 Task: Create a due date automation trigger when advanced on, 2 hours after a card is due add basic in list "Resume".
Action: Mouse moved to (1171, 93)
Screenshot: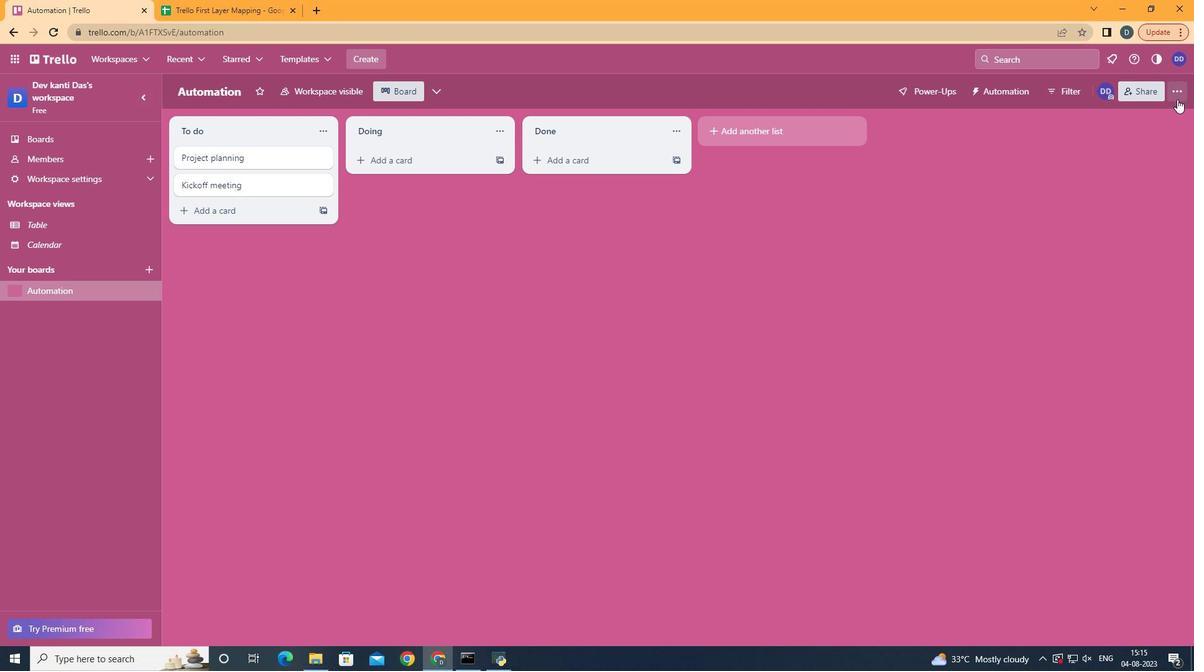
Action: Mouse pressed left at (1171, 93)
Screenshot: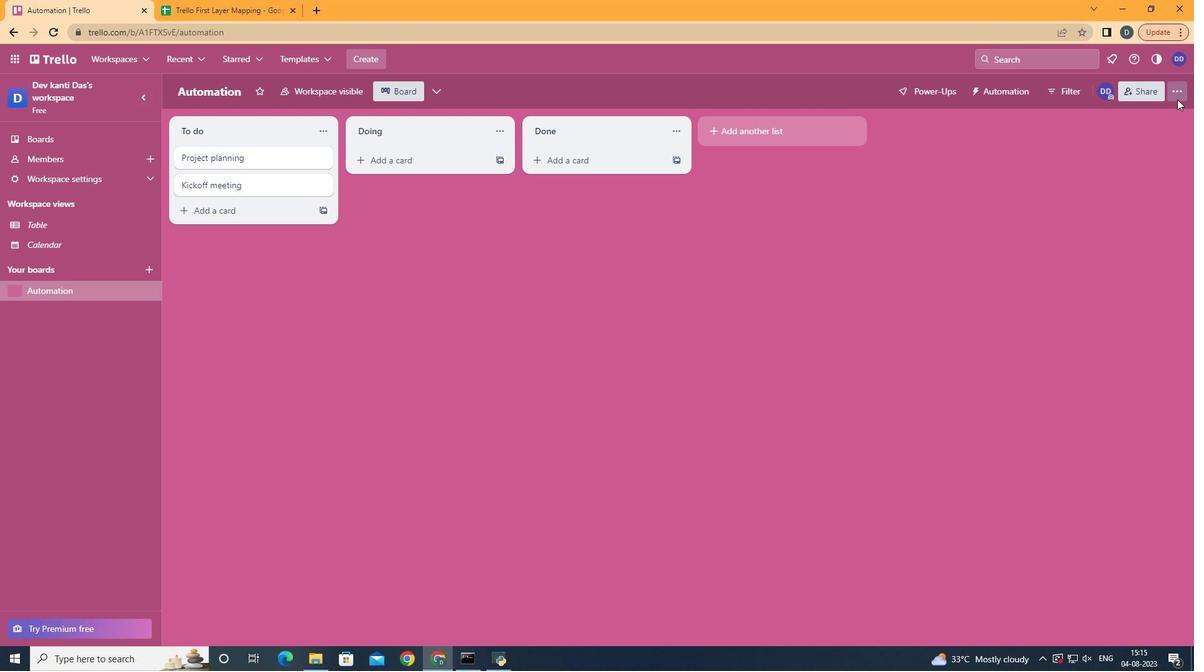 
Action: Mouse moved to (1117, 242)
Screenshot: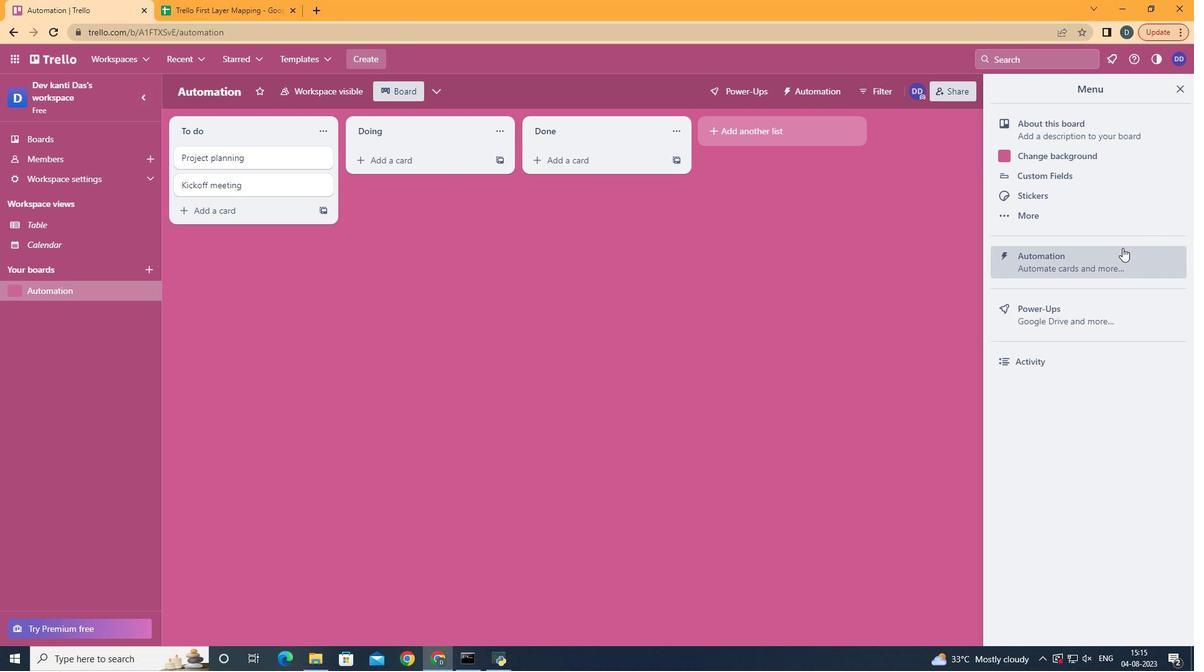 
Action: Mouse pressed left at (1117, 242)
Screenshot: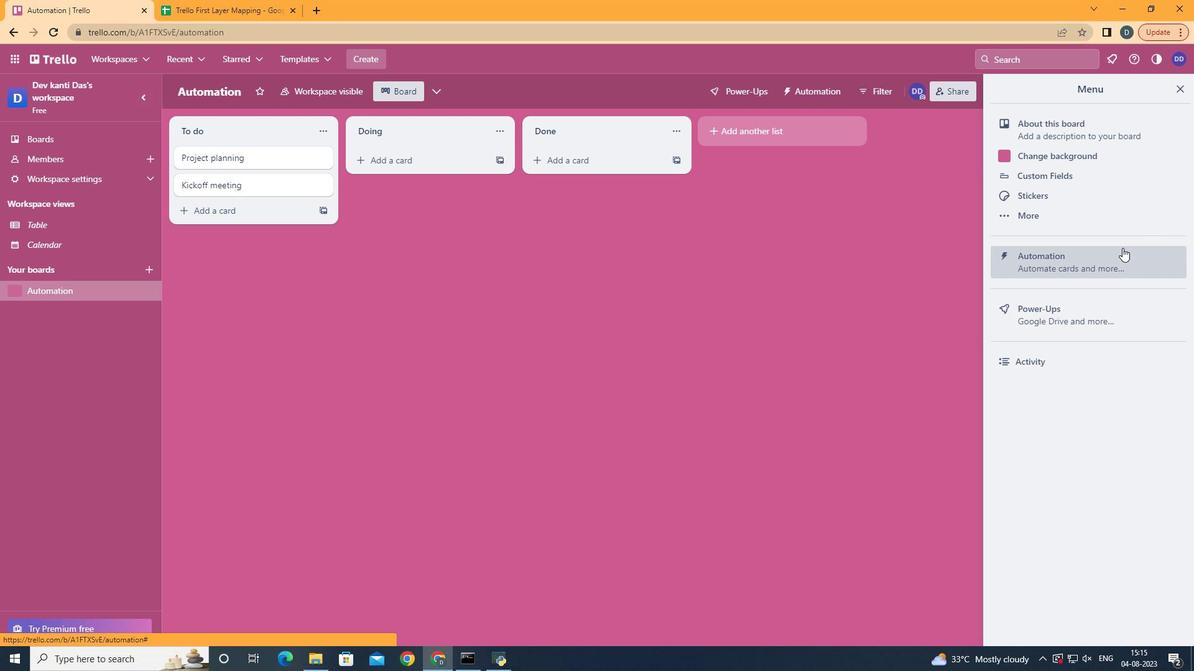 
Action: Mouse moved to (213, 251)
Screenshot: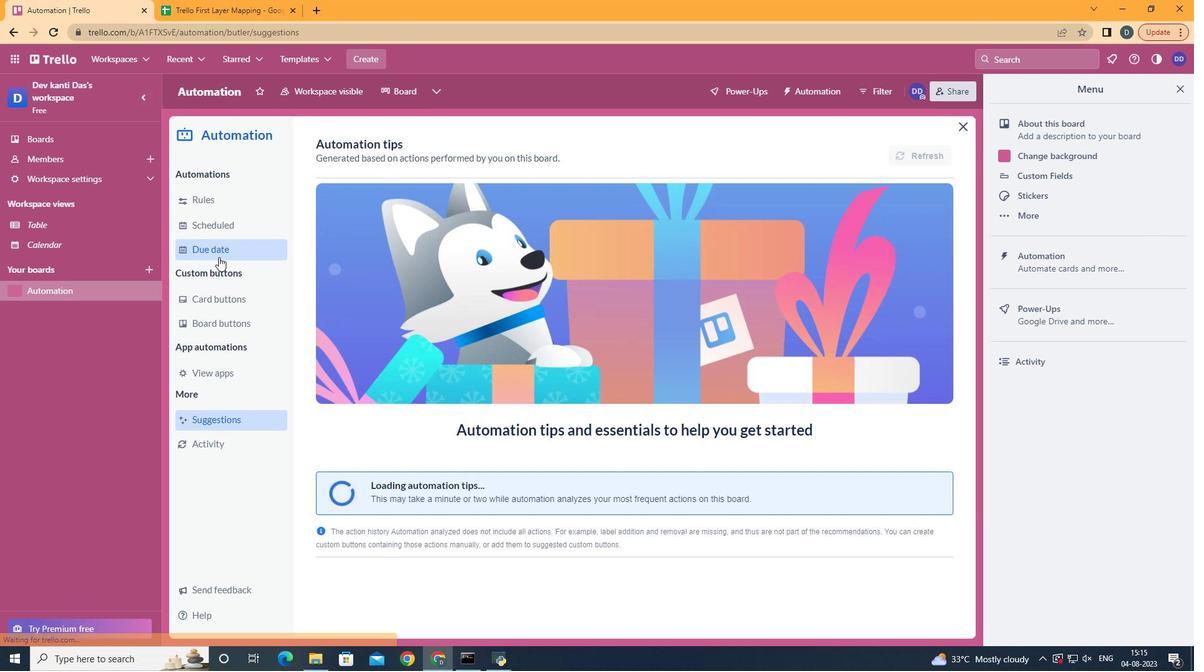 
Action: Mouse pressed left at (213, 251)
Screenshot: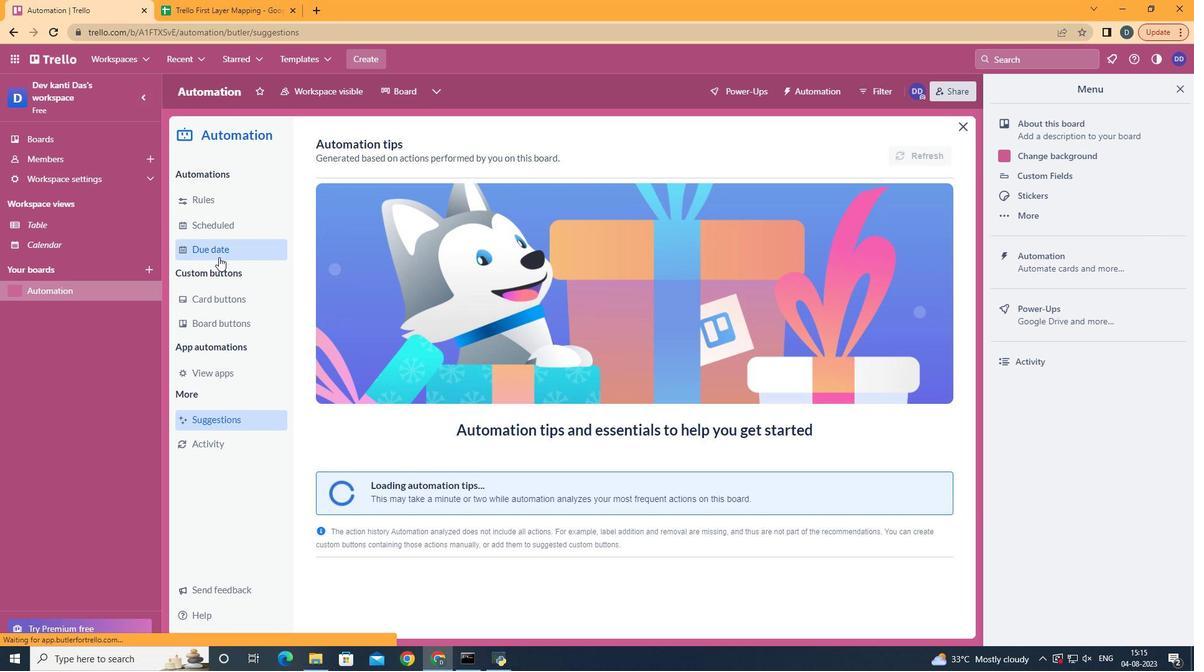 
Action: Mouse moved to (883, 140)
Screenshot: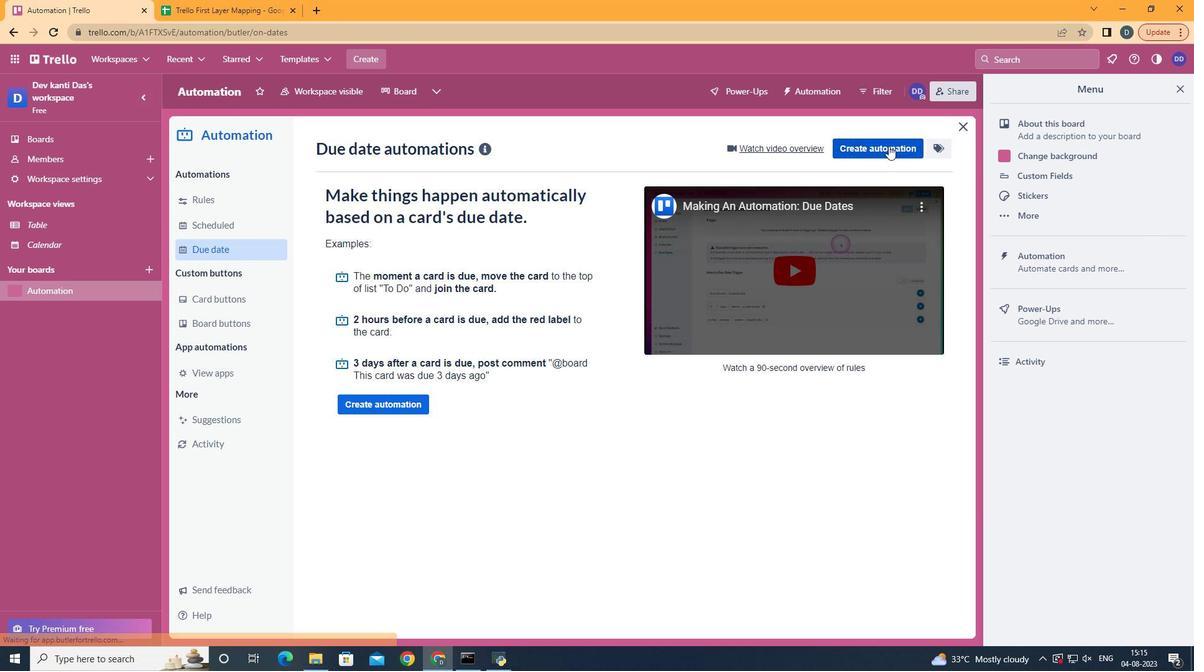
Action: Mouse pressed left at (883, 140)
Screenshot: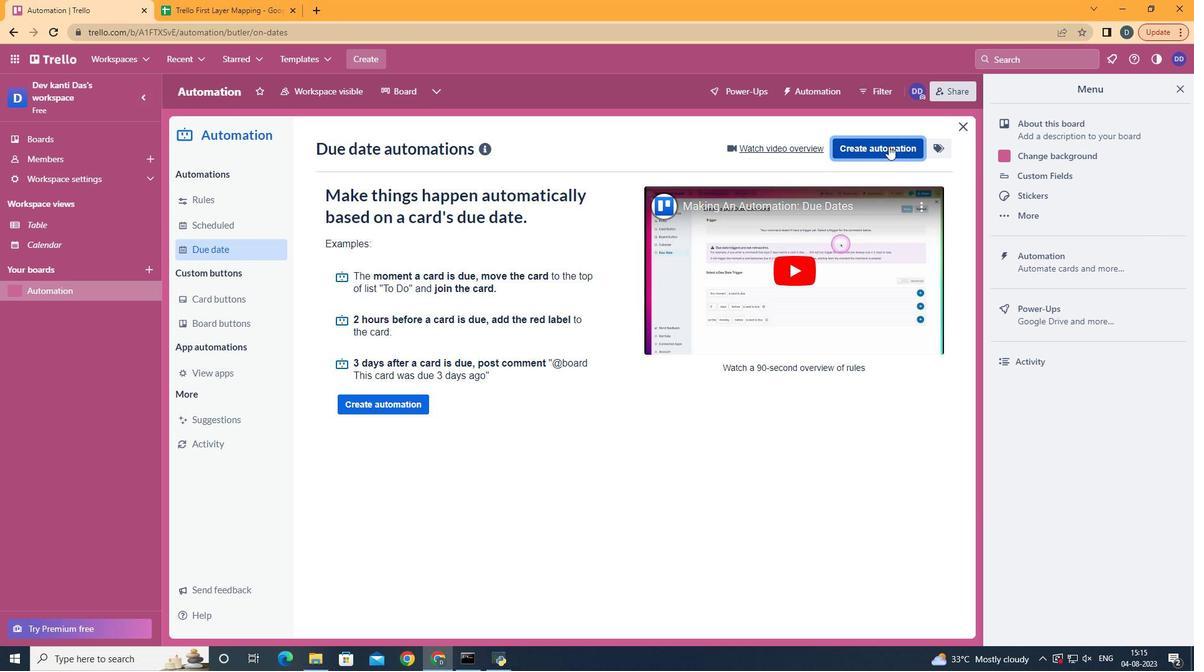 
Action: Mouse moved to (791, 261)
Screenshot: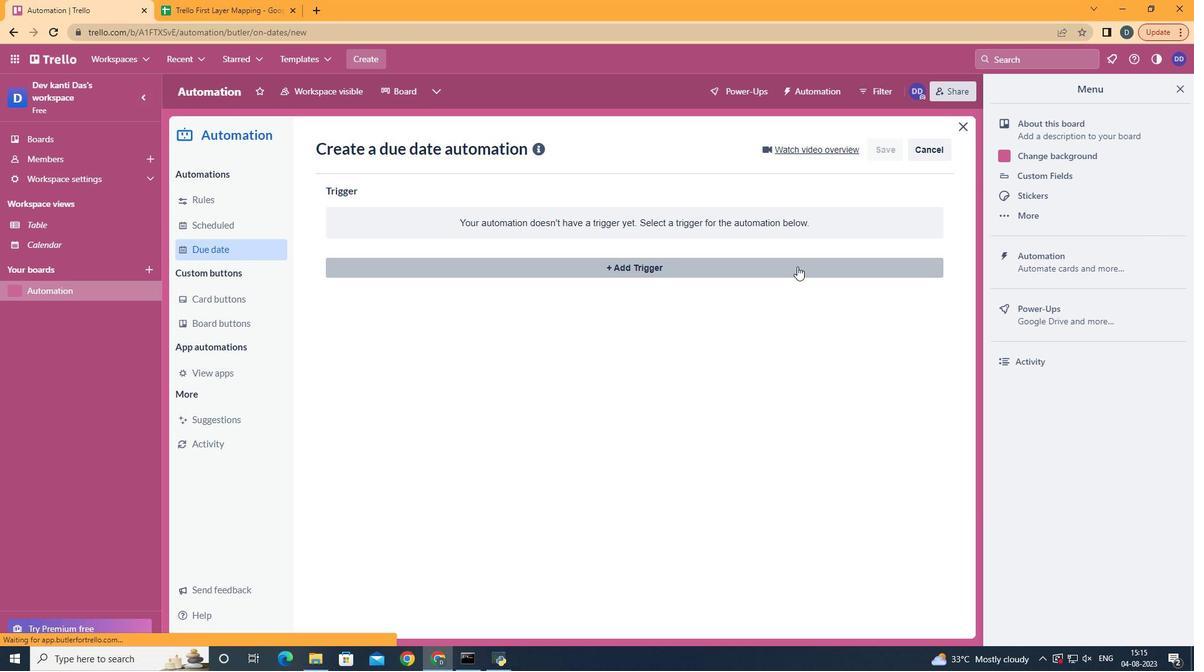 
Action: Mouse pressed left at (791, 261)
Screenshot: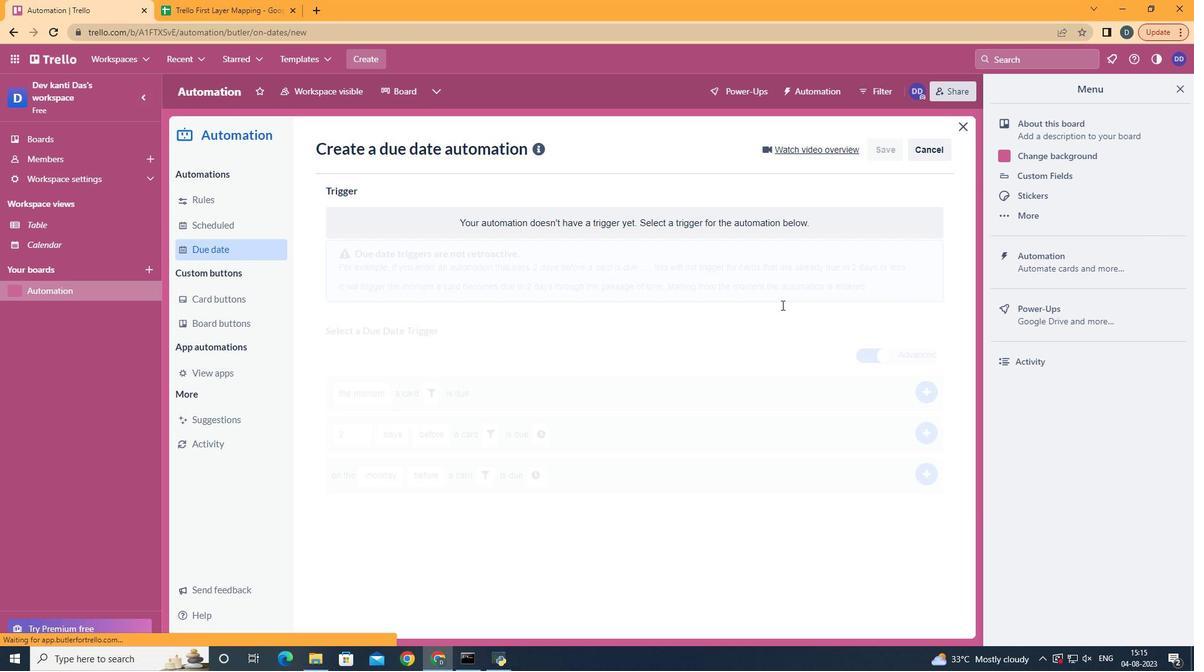 
Action: Mouse moved to (383, 523)
Screenshot: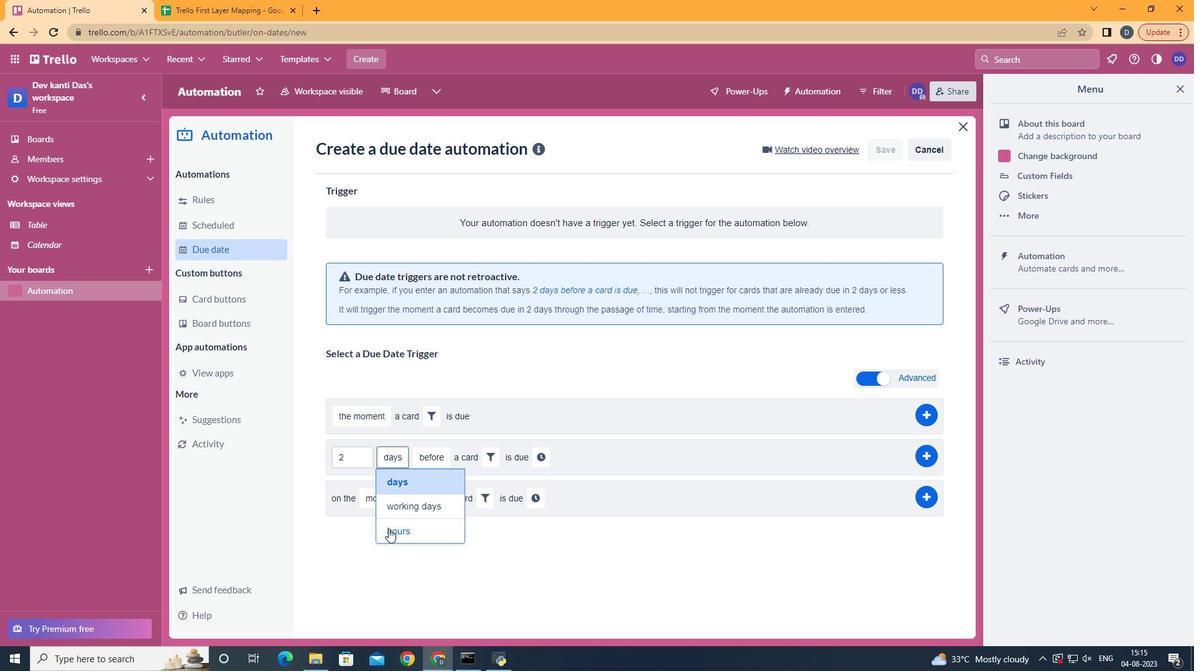 
Action: Mouse pressed left at (383, 523)
Screenshot: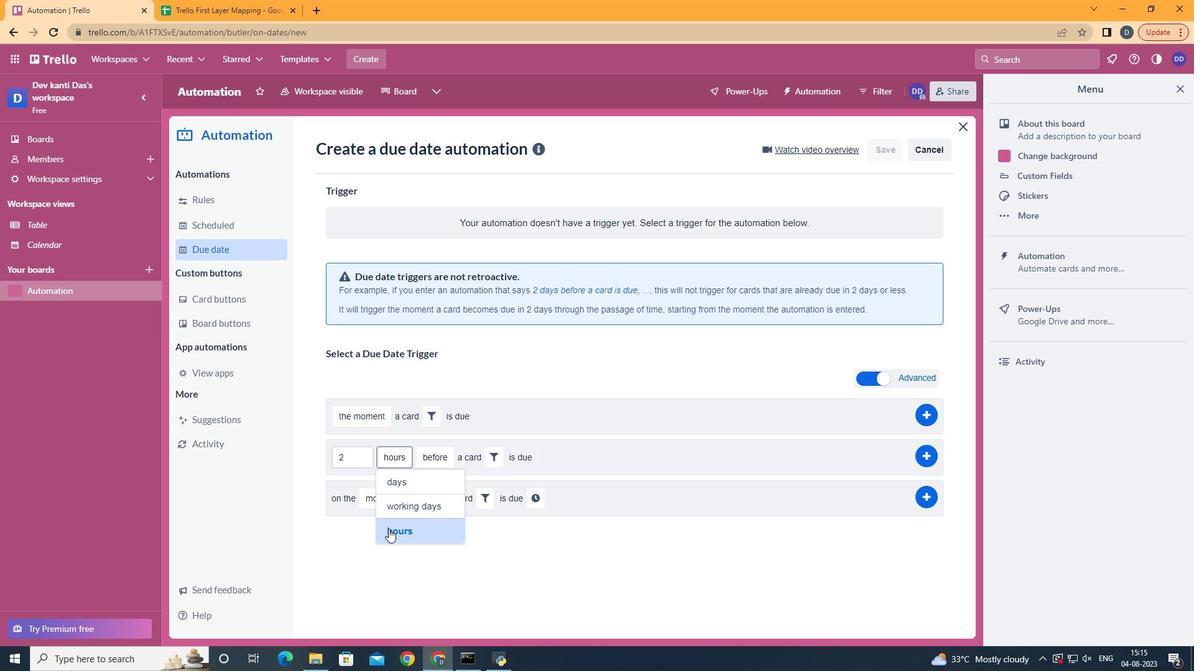 
Action: Mouse moved to (441, 504)
Screenshot: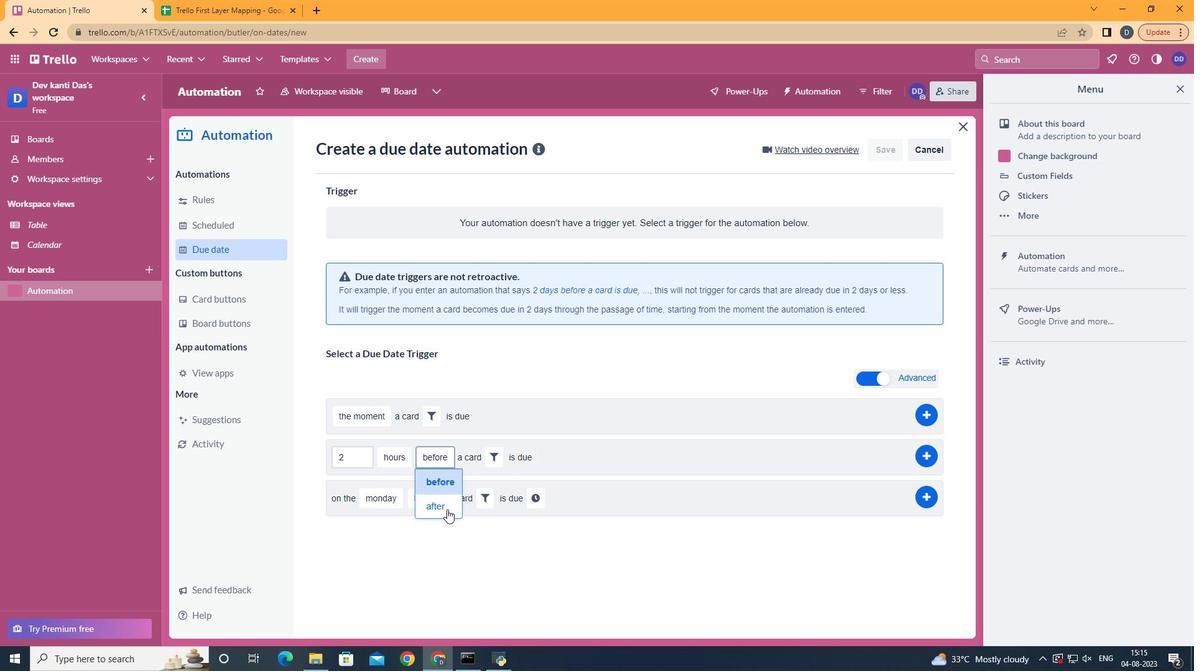 
Action: Mouse pressed left at (441, 504)
Screenshot: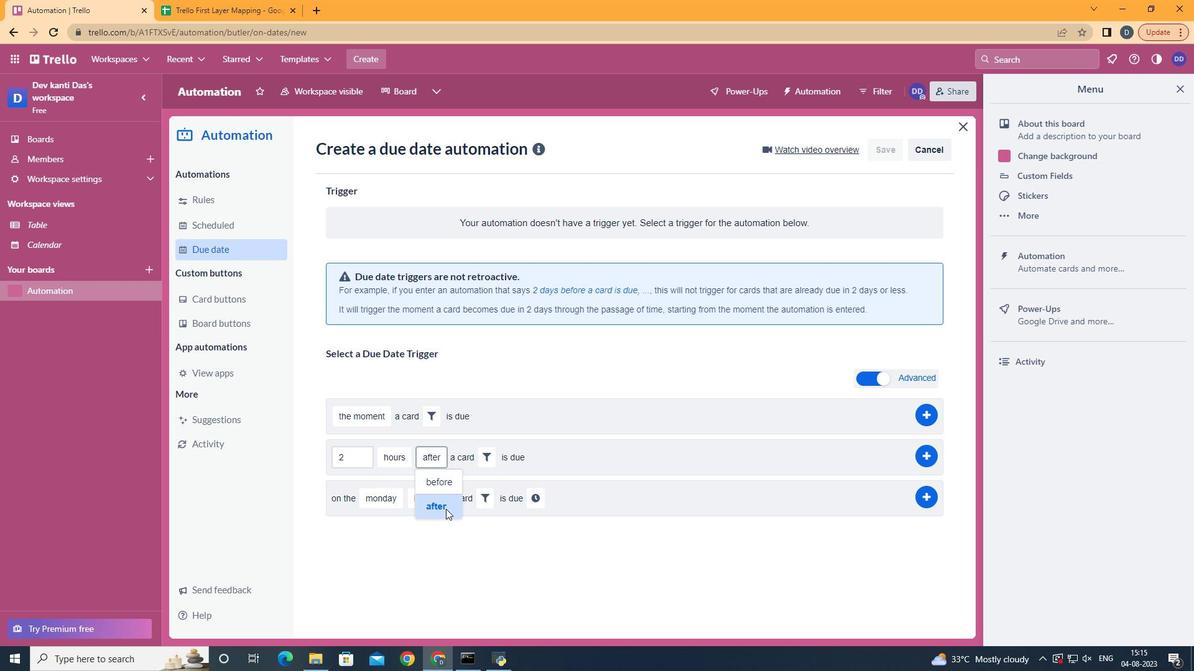 
Action: Mouse moved to (478, 450)
Screenshot: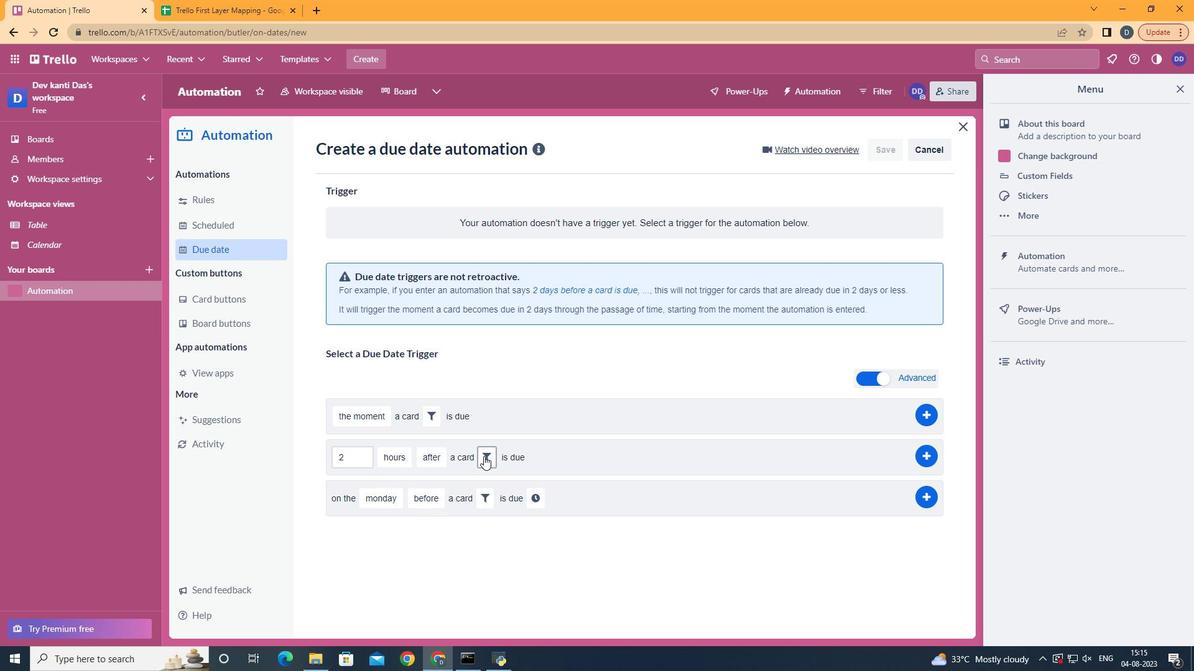 
Action: Mouse pressed left at (478, 450)
Screenshot: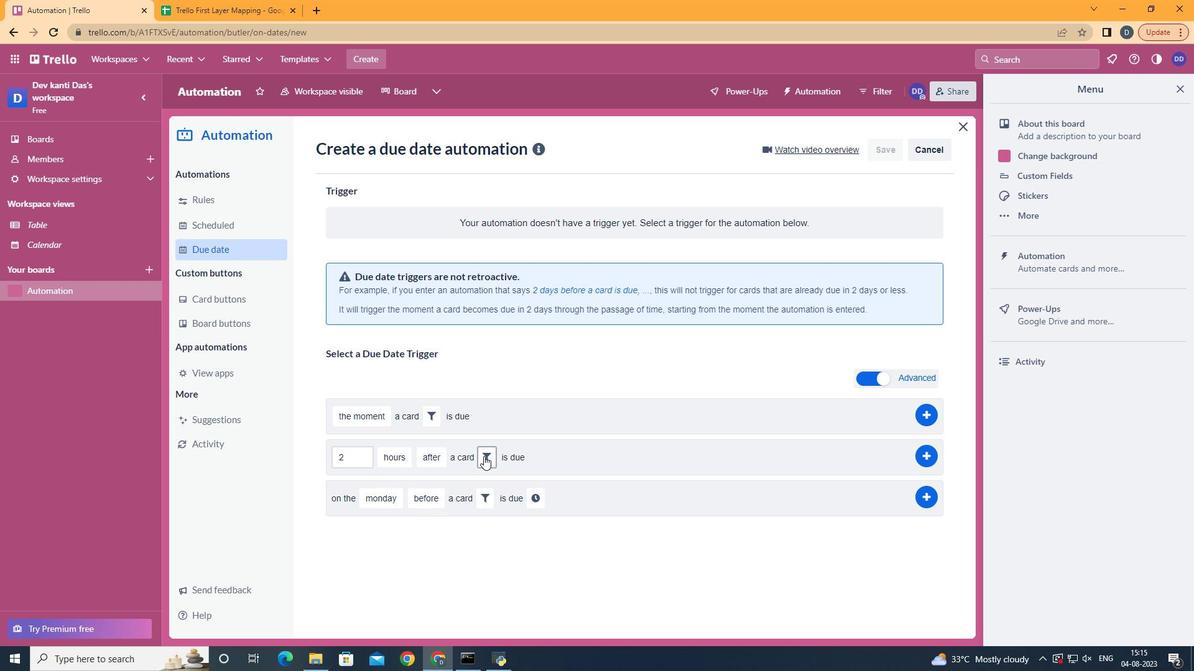 
Action: Mouse moved to (490, 556)
Screenshot: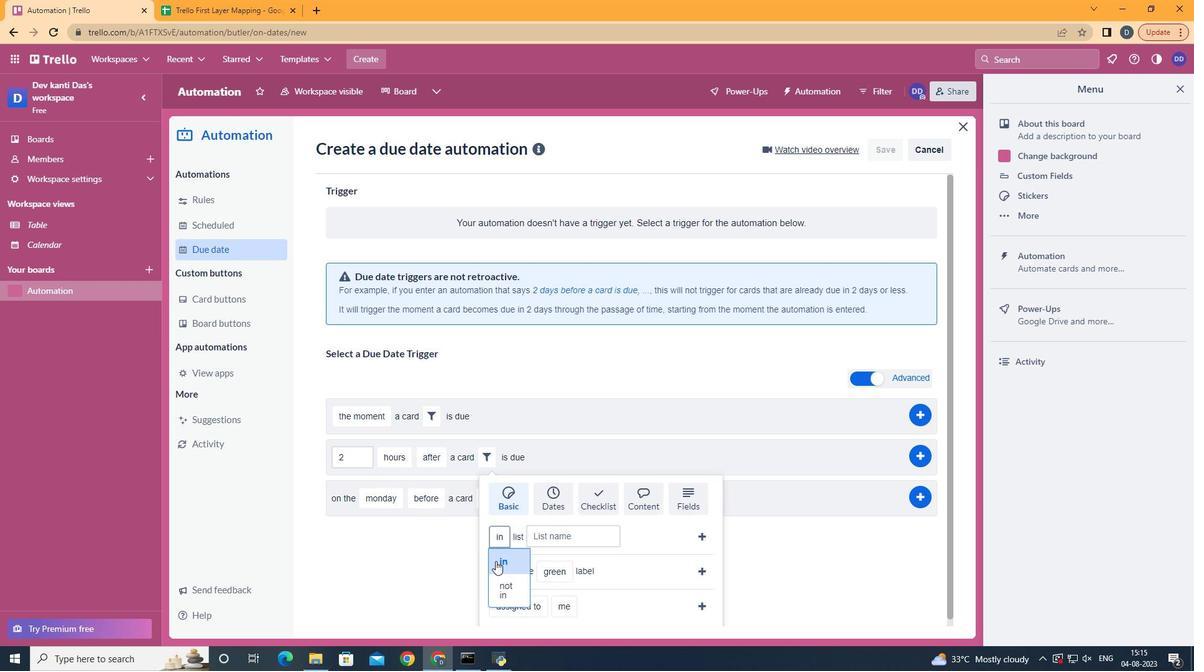 
Action: Mouse pressed left at (490, 556)
Screenshot: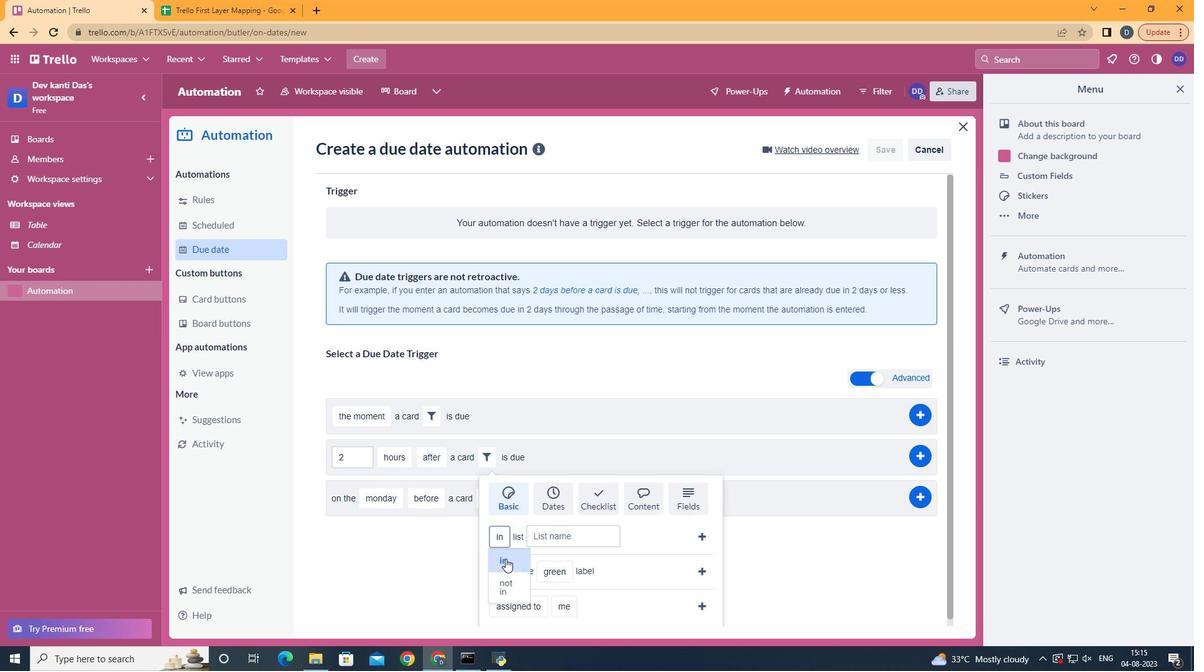 
Action: Mouse moved to (559, 533)
Screenshot: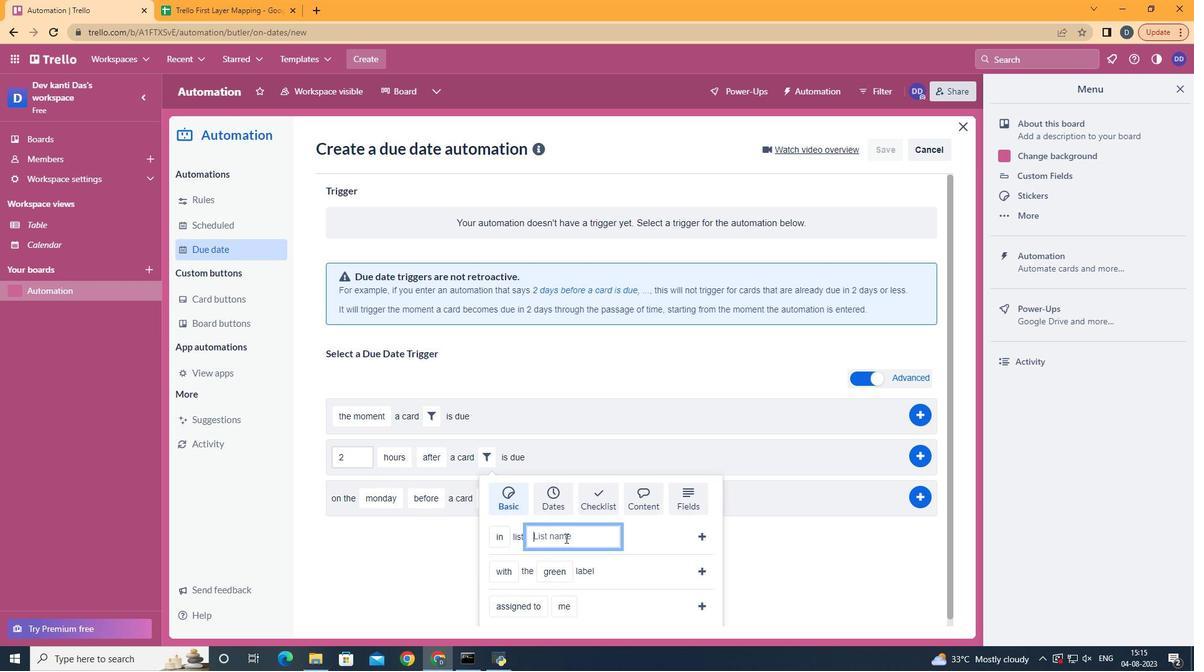 
Action: Mouse pressed left at (559, 533)
Screenshot: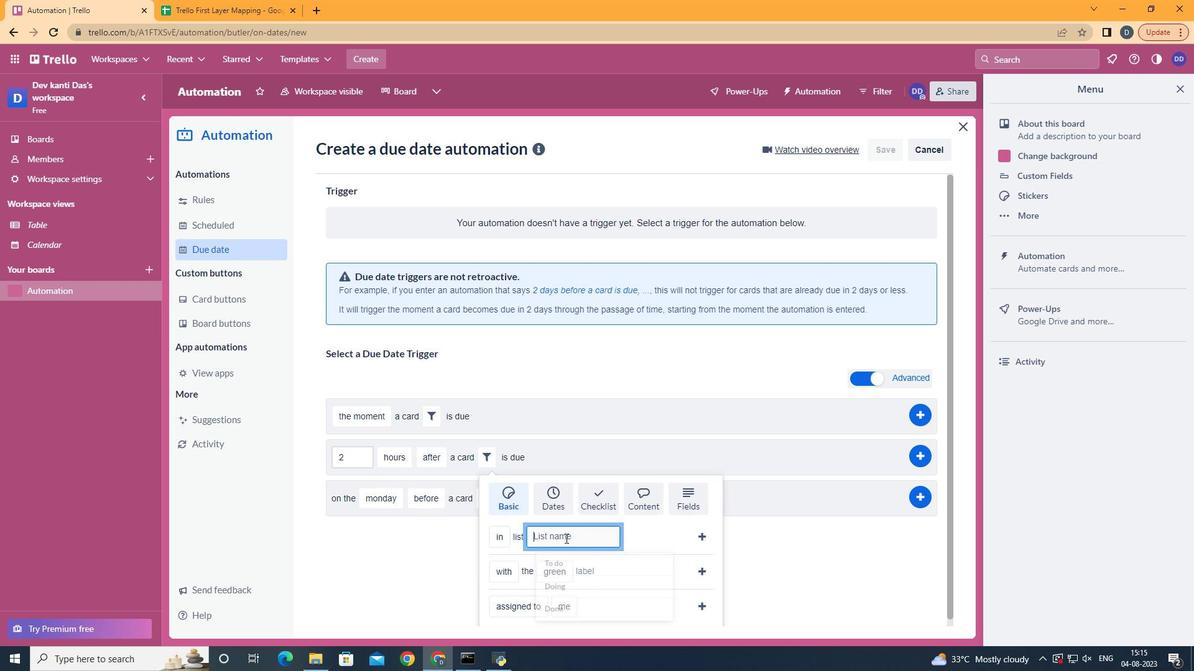 
Action: Mouse moved to (559, 533)
Screenshot: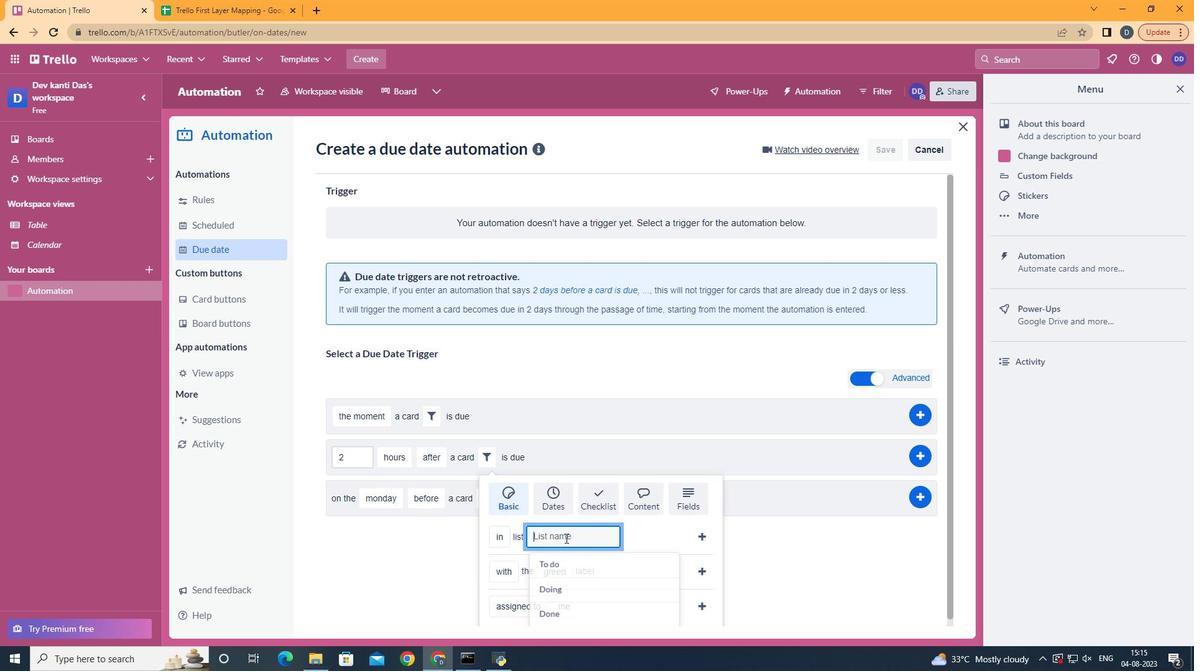 
Action: Key pressed <Key.shift>Resume
Screenshot: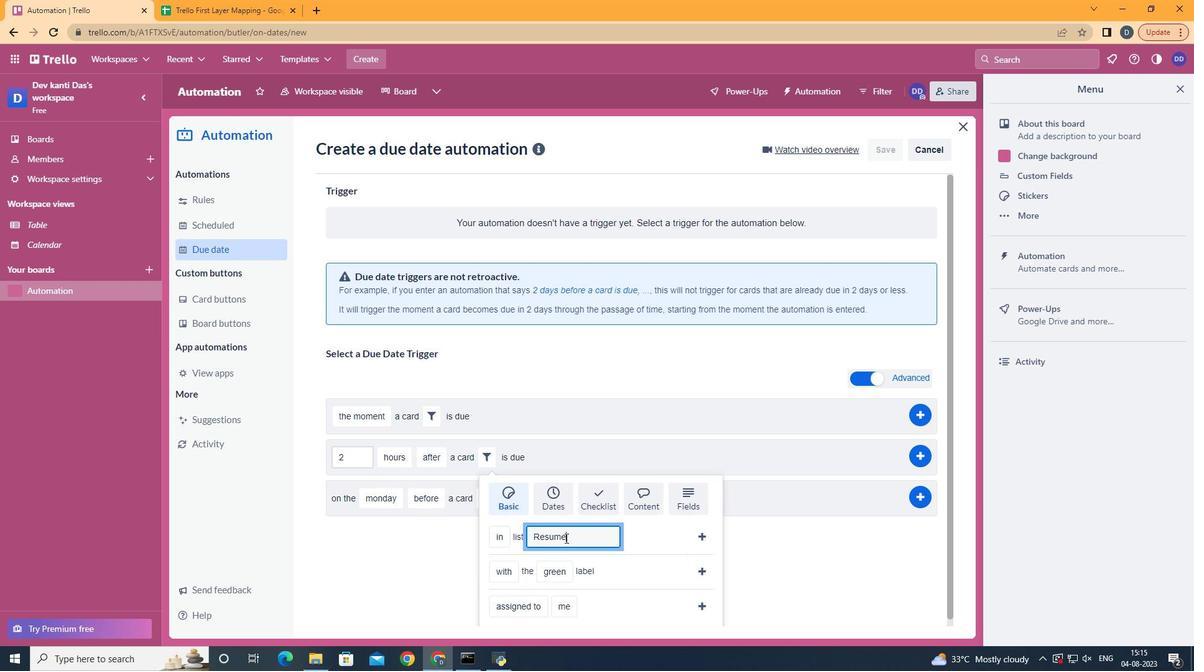 
Action: Mouse moved to (696, 531)
Screenshot: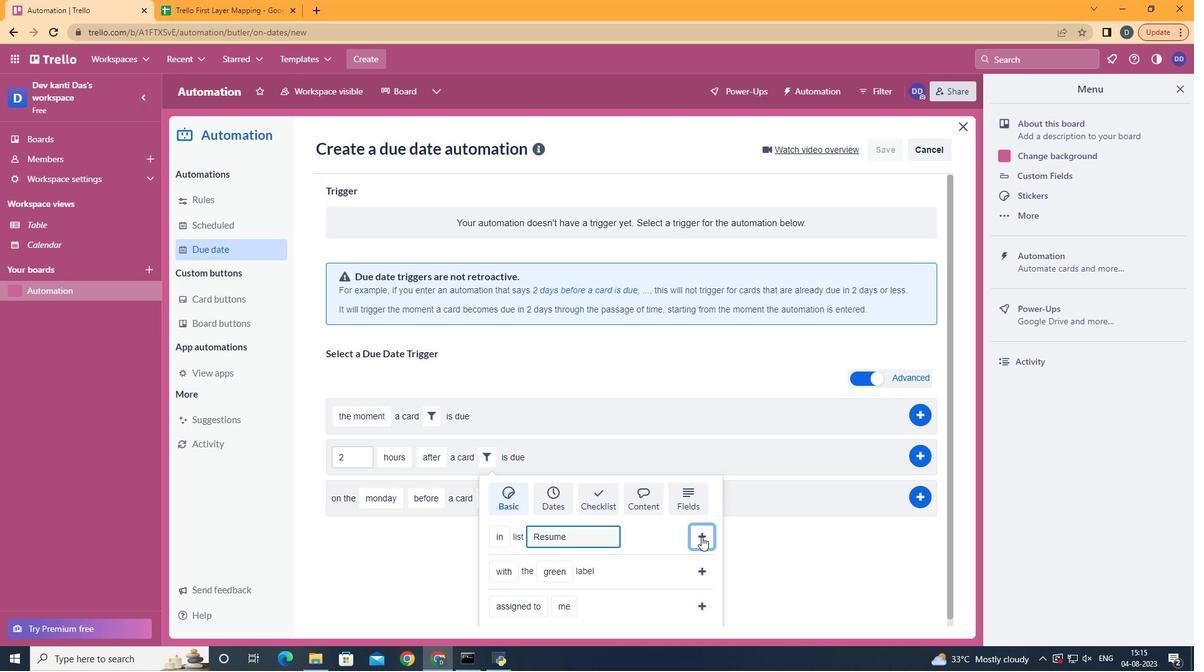
Action: Mouse pressed left at (696, 531)
Screenshot: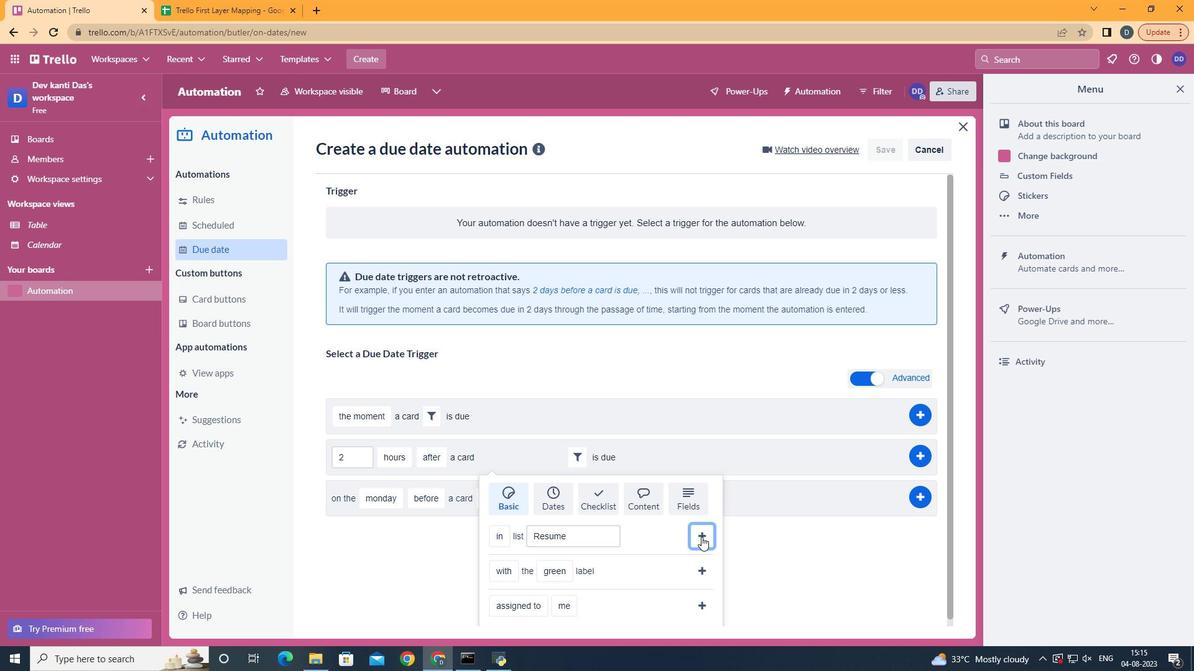
Action: Mouse moved to (934, 450)
Screenshot: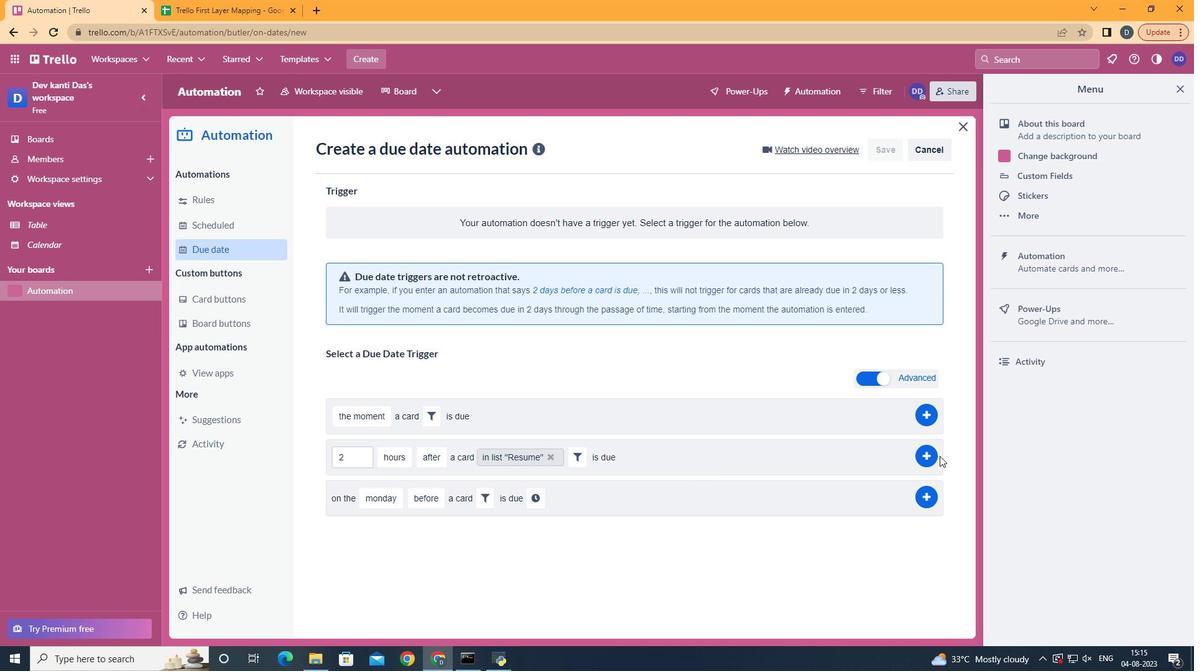 
Action: Mouse pressed left at (934, 450)
Screenshot: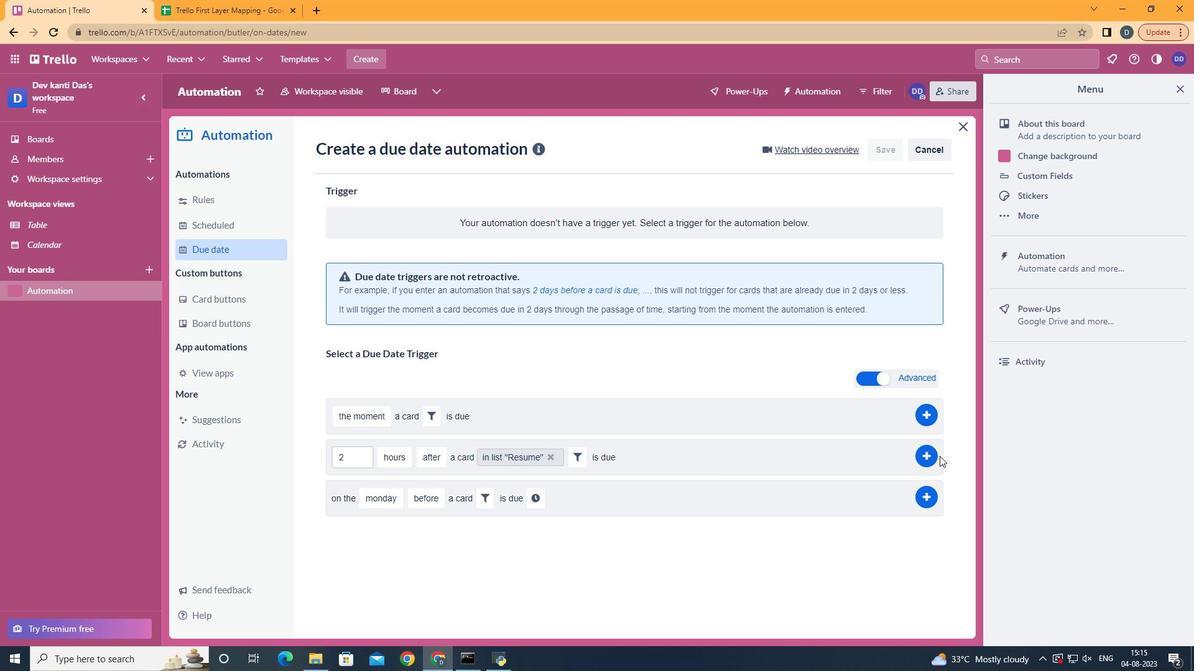 
Action: Mouse moved to (928, 452)
Screenshot: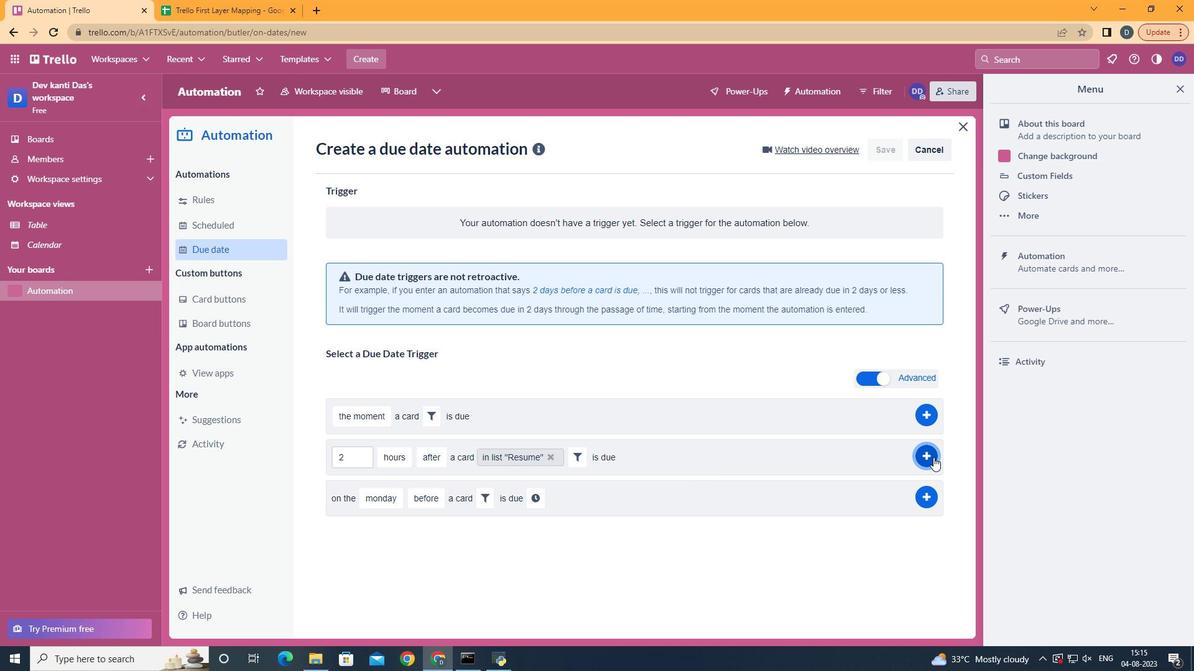 
Action: Mouse pressed left at (928, 452)
Screenshot: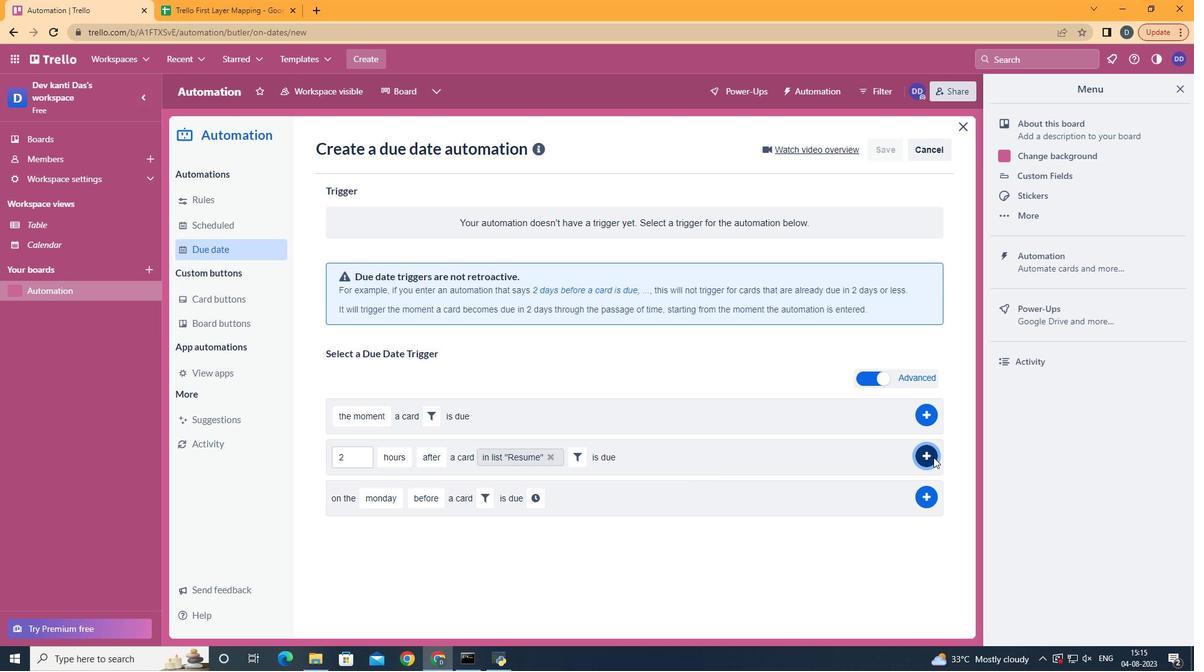 
Action: Mouse moved to (558, 290)
Screenshot: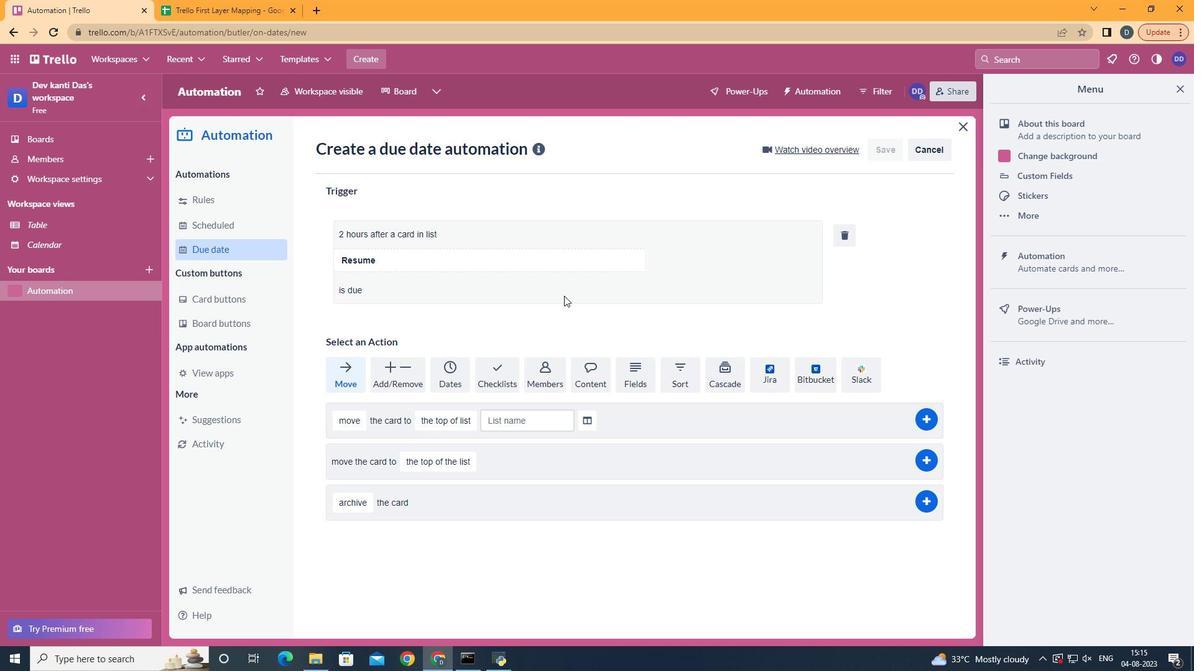 
